 Task: Change the font to calibri.
Action: Mouse pressed left at (461, 162)
Screenshot: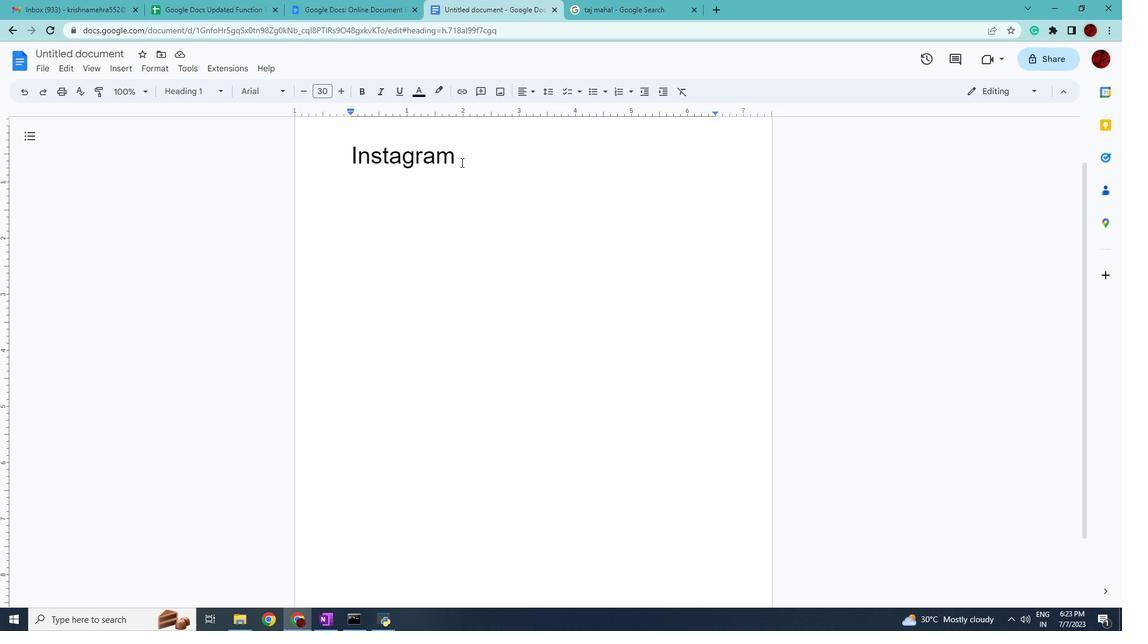 
Action: Mouse moved to (284, 93)
Screenshot: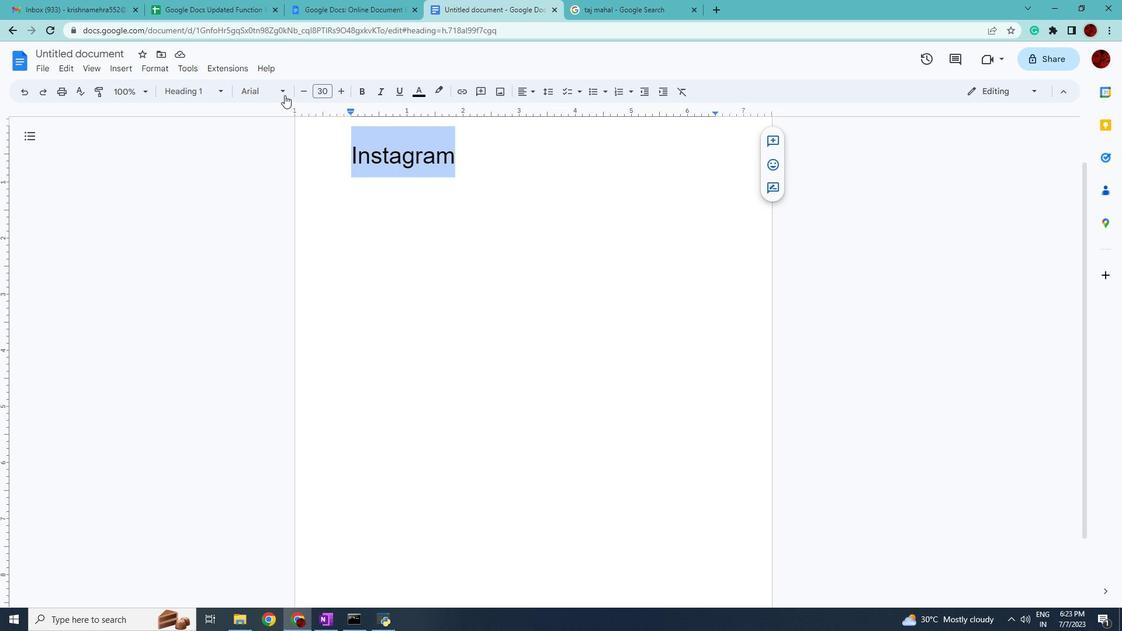
Action: Mouse pressed left at (284, 93)
Screenshot: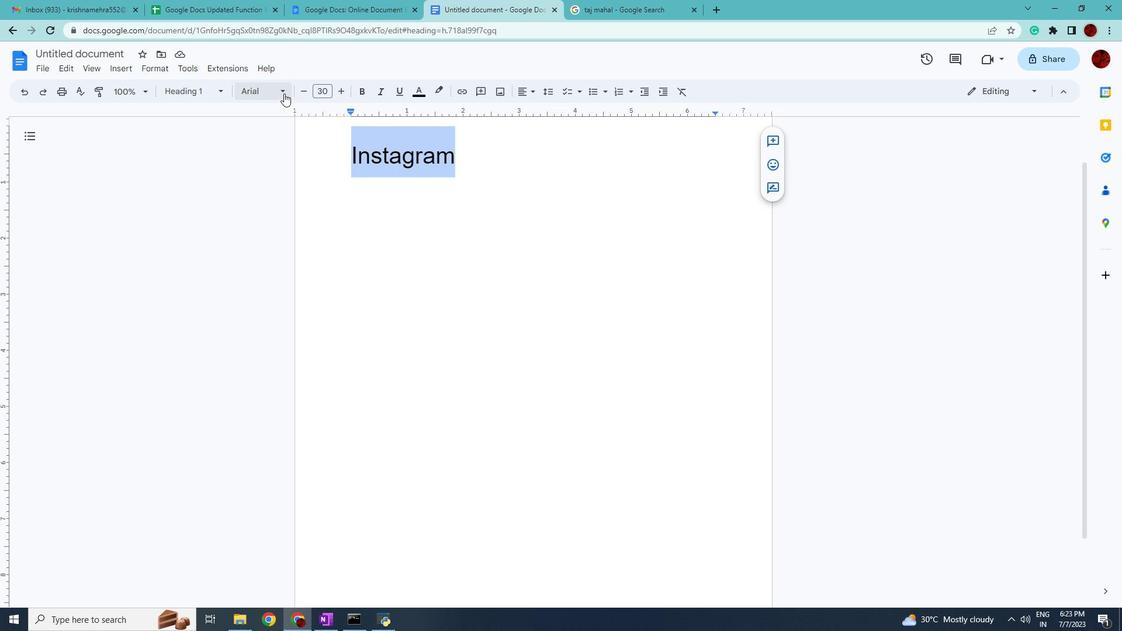 
Action: Mouse moved to (265, 301)
Screenshot: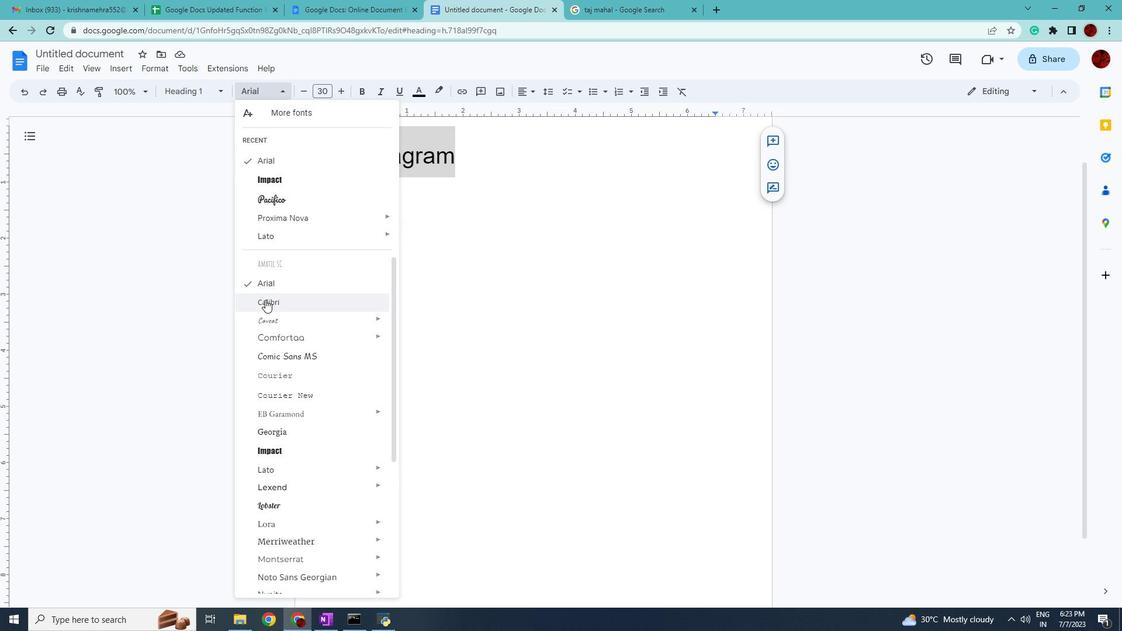 
Action: Mouse pressed left at (265, 301)
Screenshot: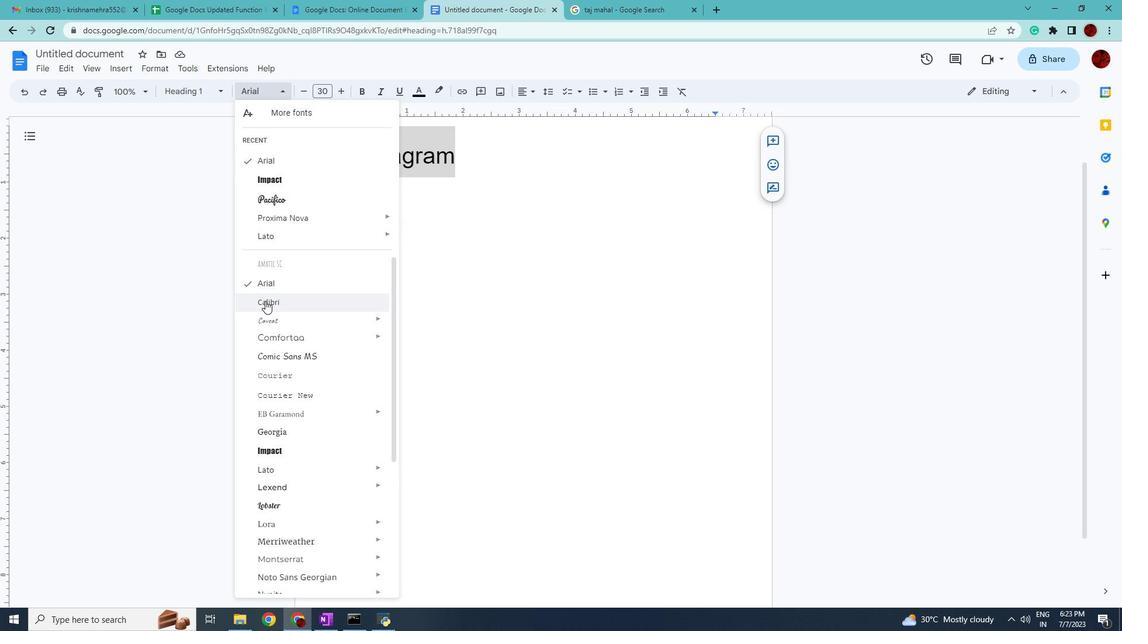 
Action: Mouse moved to (465, 249)
Screenshot: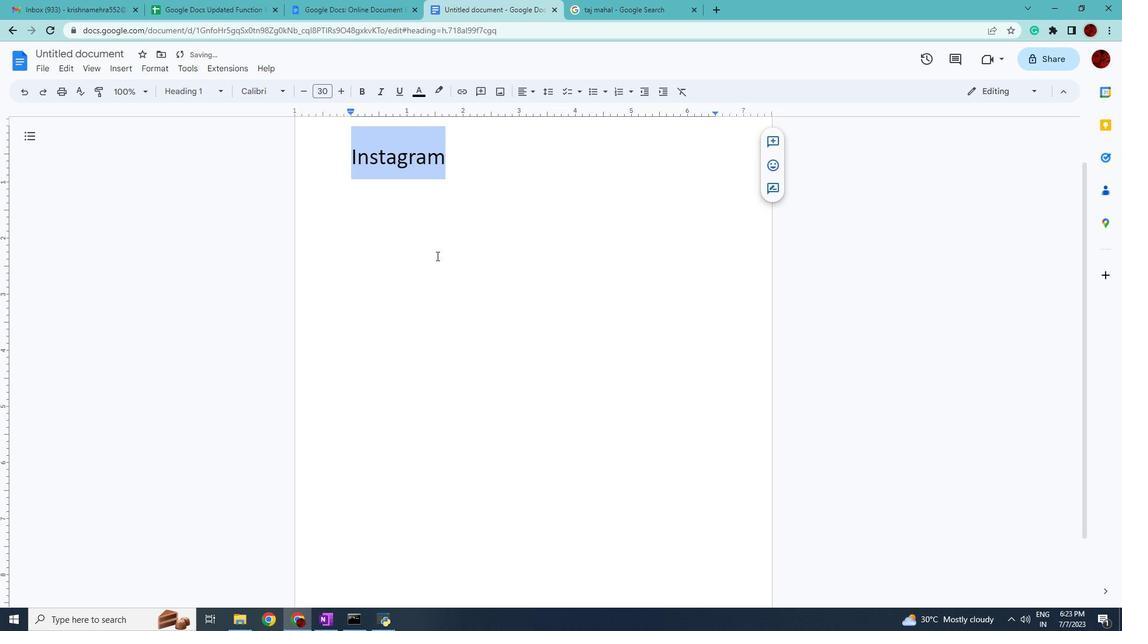
